 Task: In the  document diagram.html. Below name insert the link: 'www.instagram.com' Insert Dropdown below the link: Review Status  'Select Under review'Insert Header and write  Ramsons. Change font style to  Lobster
Action: Mouse moved to (285, 315)
Screenshot: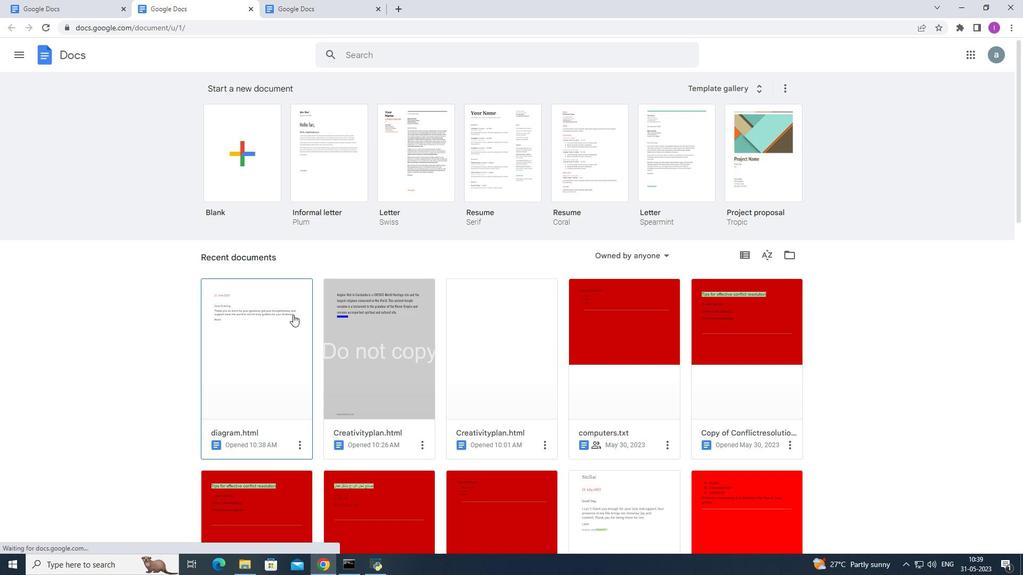 
Action: Mouse pressed left at (285, 315)
Screenshot: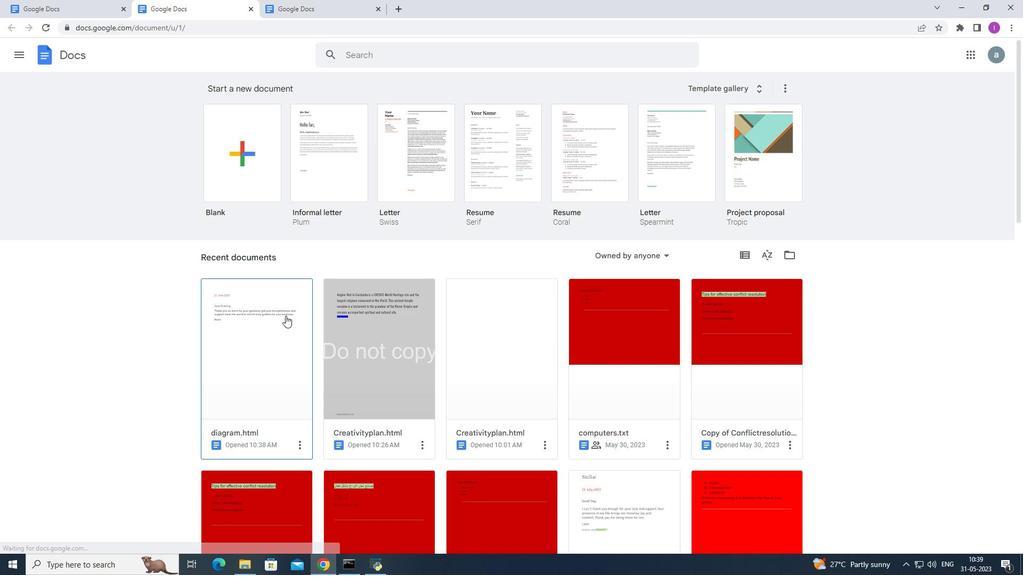 
Action: Mouse moved to (370, 278)
Screenshot: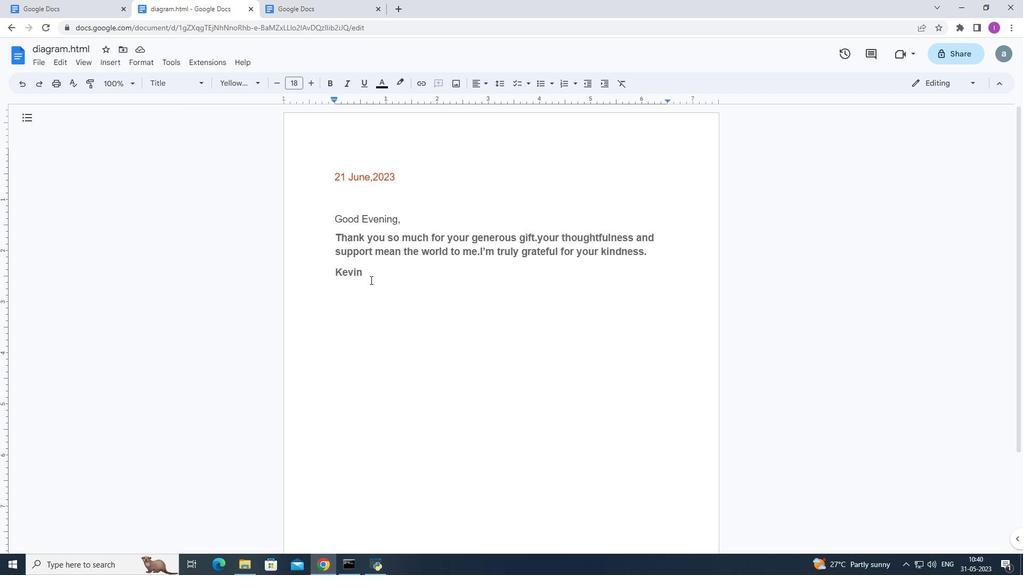 
Action: Mouse pressed left at (370, 278)
Screenshot: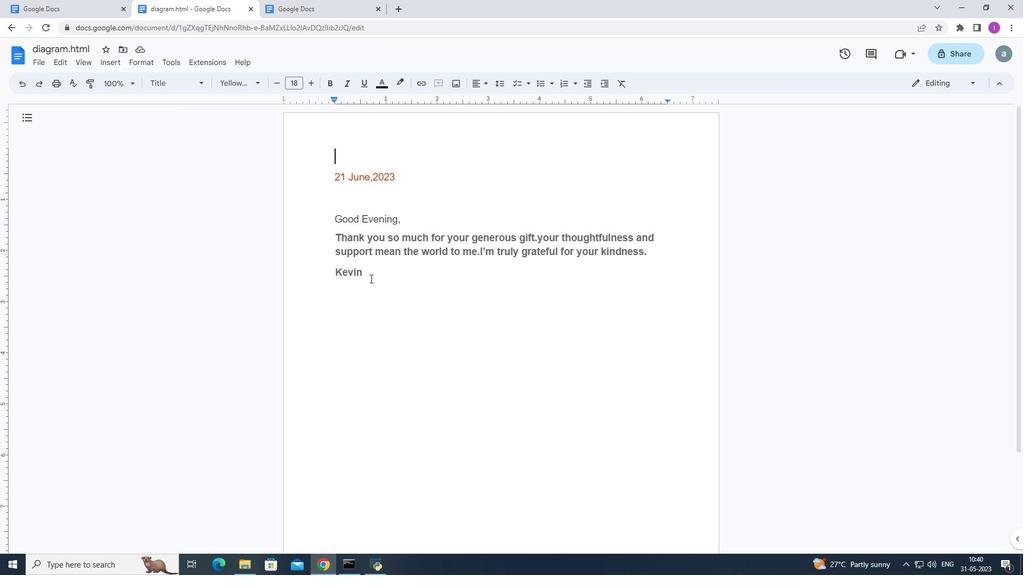 
Action: Key pressed <Key.enter>
Screenshot: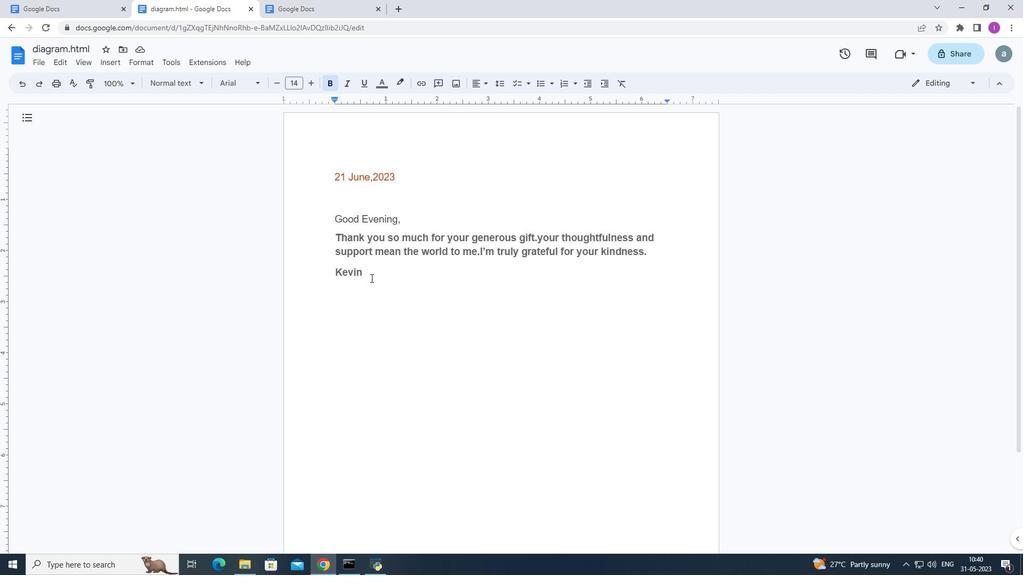 
Action: Mouse moved to (110, 61)
Screenshot: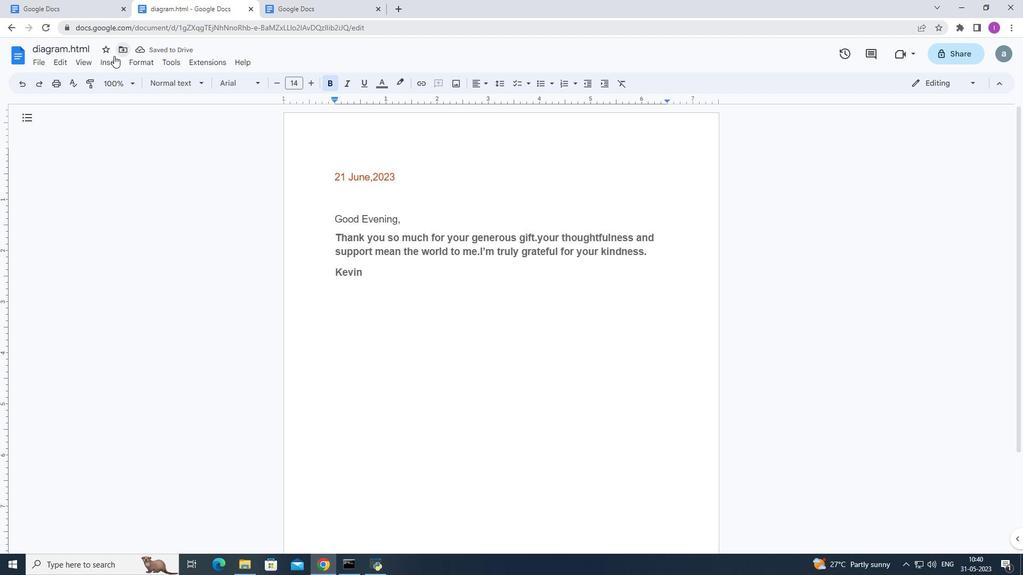 
Action: Mouse pressed left at (110, 61)
Screenshot: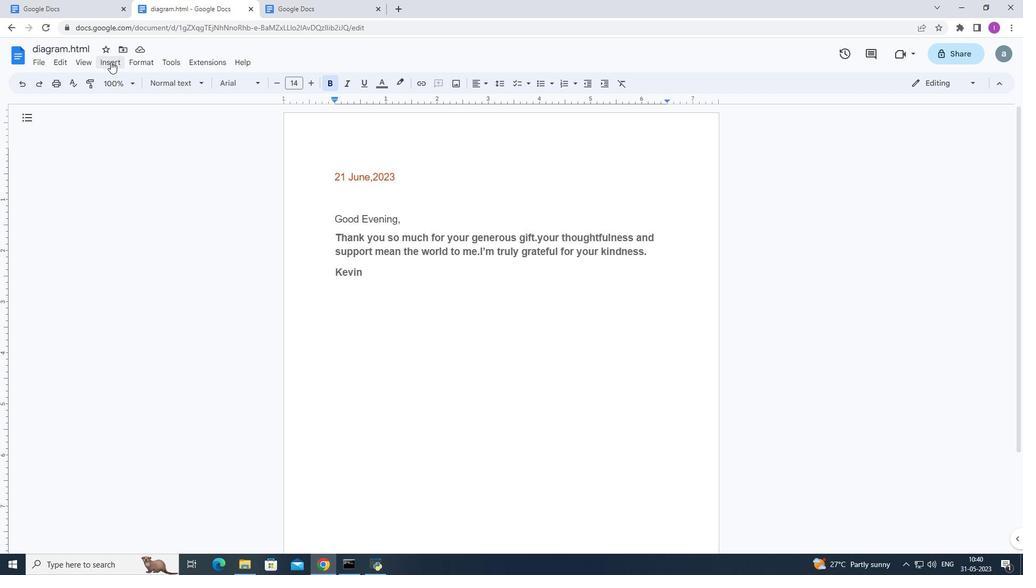 
Action: Mouse moved to (134, 392)
Screenshot: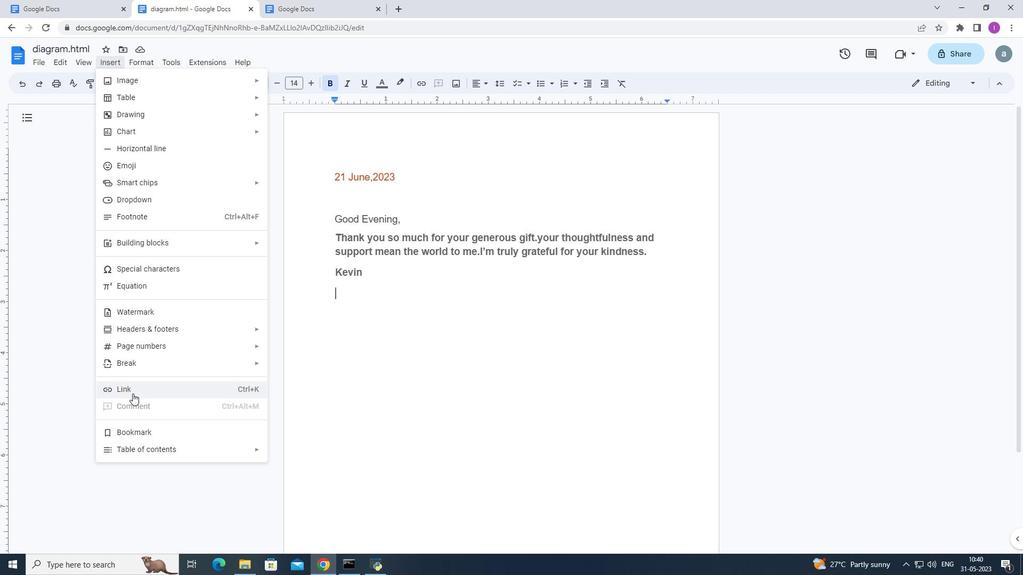 
Action: Mouse pressed left at (134, 392)
Screenshot: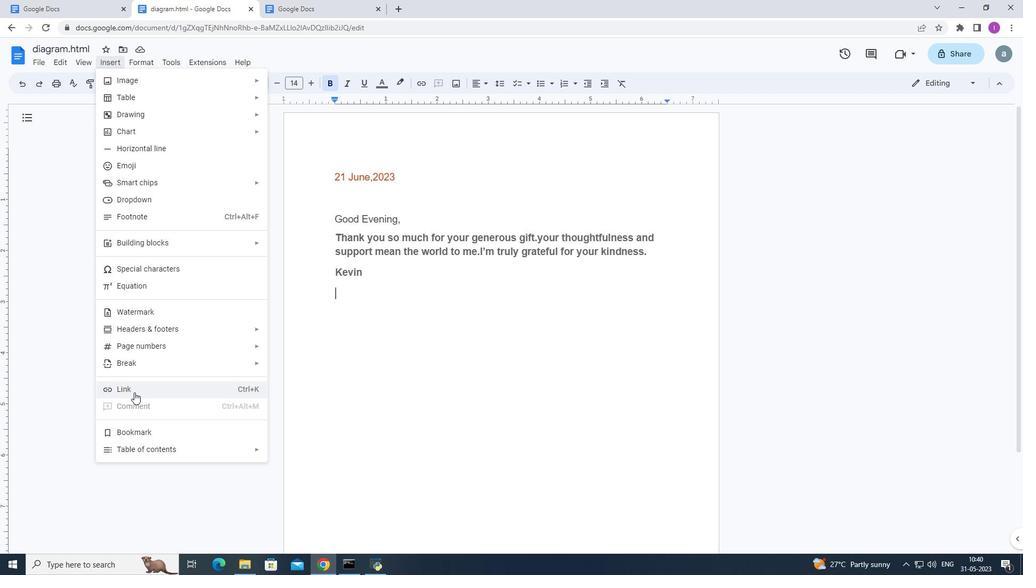 
Action: Mouse moved to (418, 358)
Screenshot: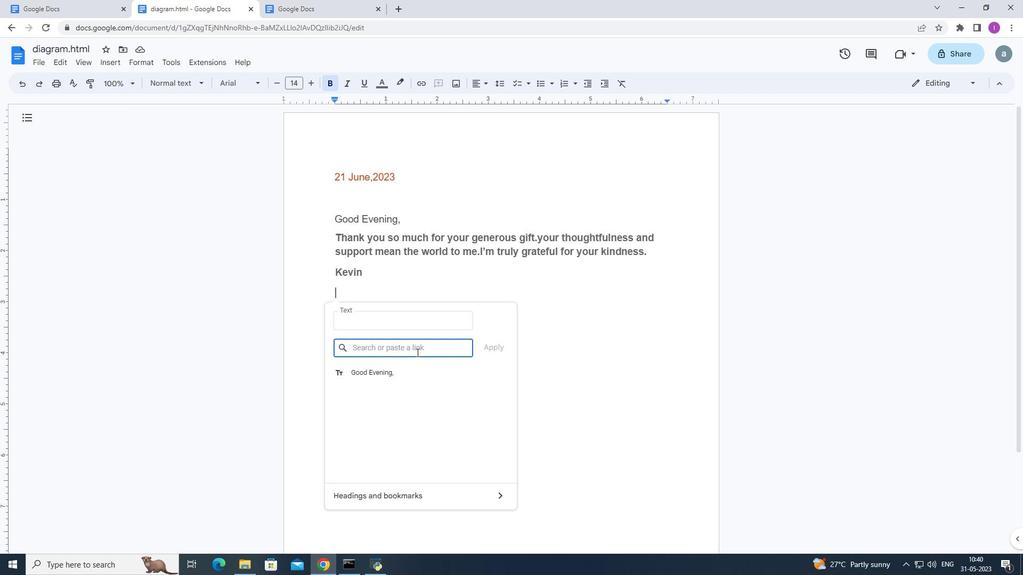 
Action: Key pressed www.instagram.com
Screenshot: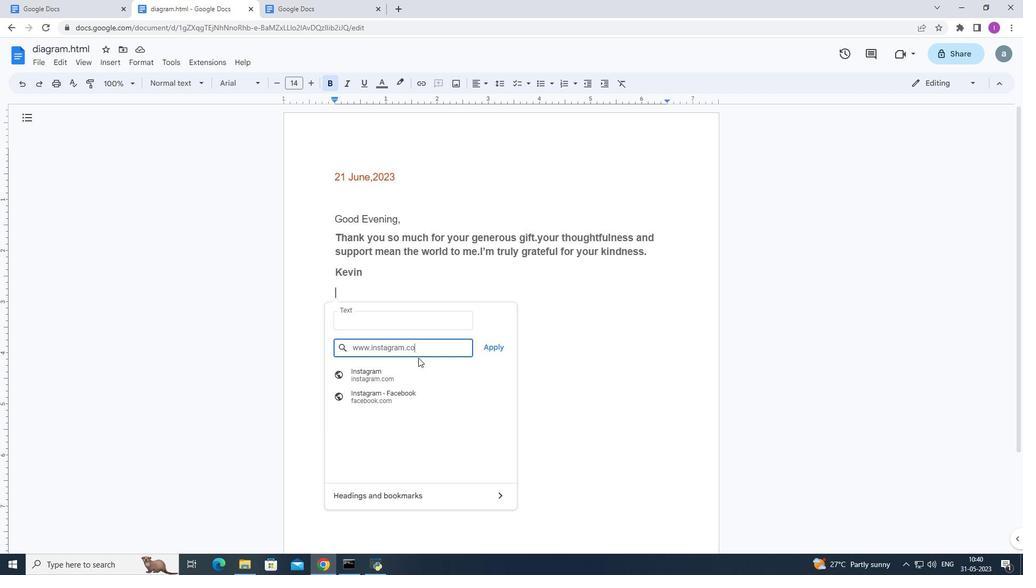 
Action: Mouse moved to (492, 346)
Screenshot: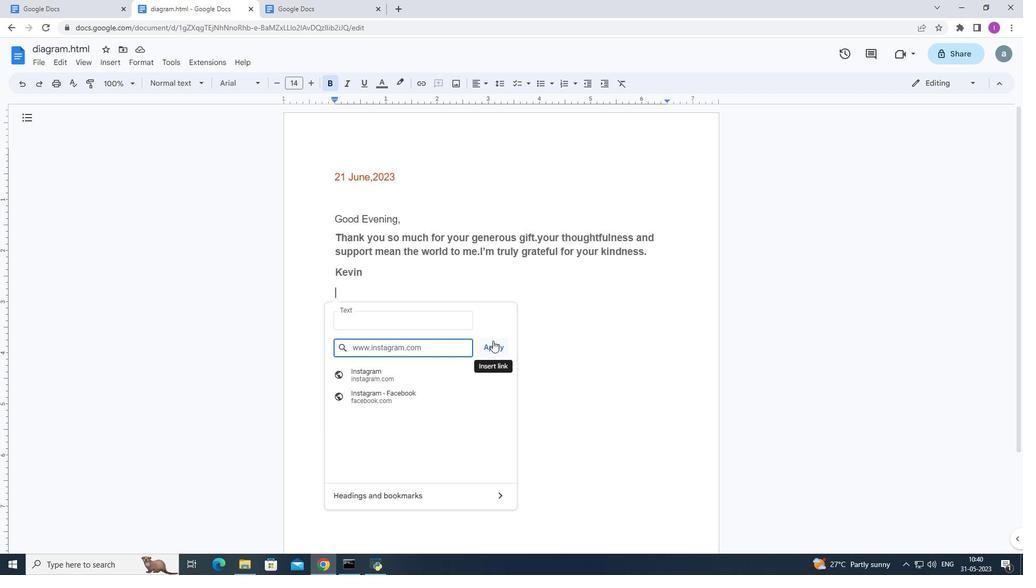 
Action: Mouse pressed left at (492, 346)
Screenshot: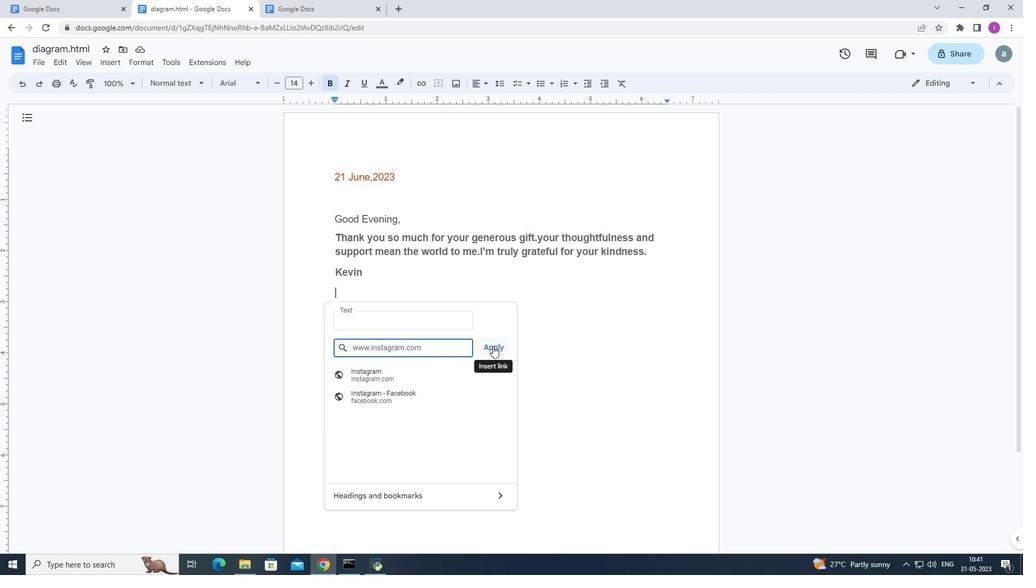 
Action: Mouse moved to (435, 323)
Screenshot: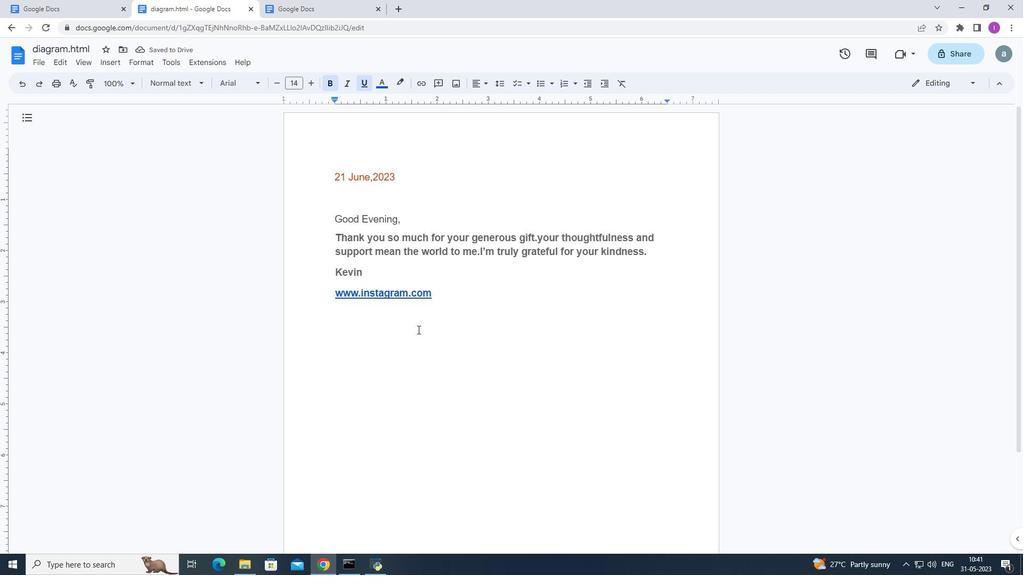 
Action: Key pressed <Key.enter>
Screenshot: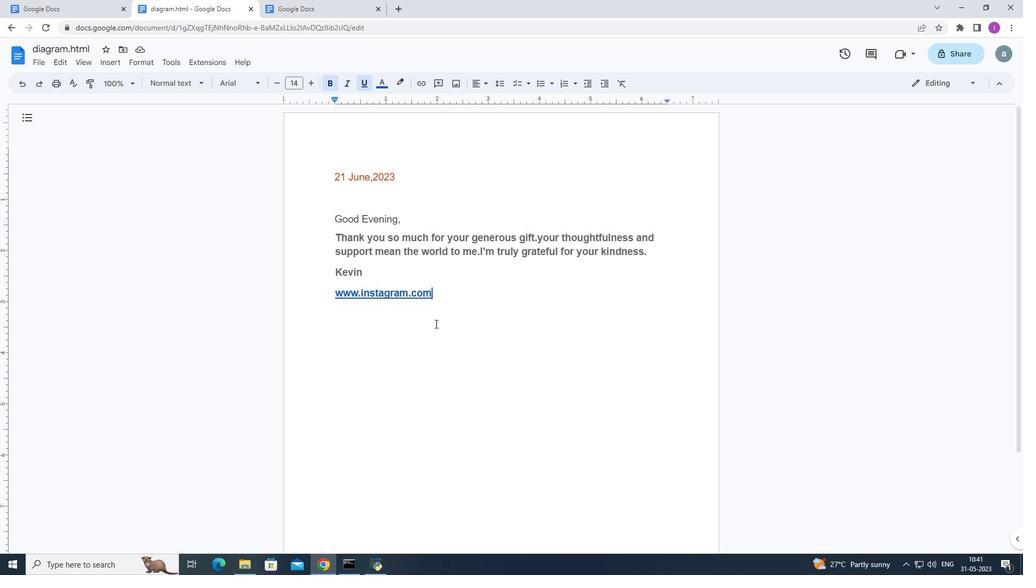 
Action: Mouse moved to (115, 61)
Screenshot: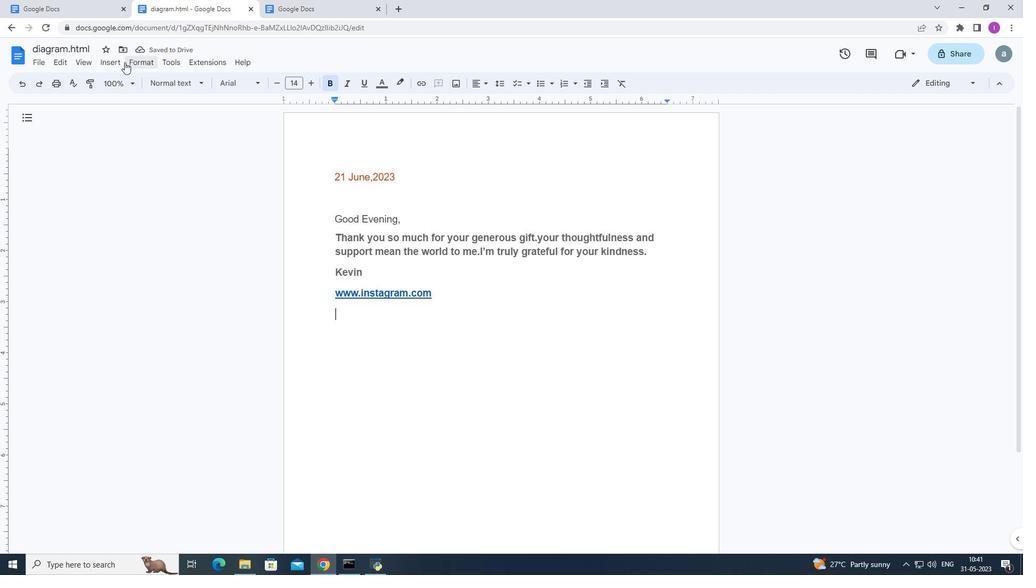 
Action: Mouse pressed left at (115, 61)
Screenshot: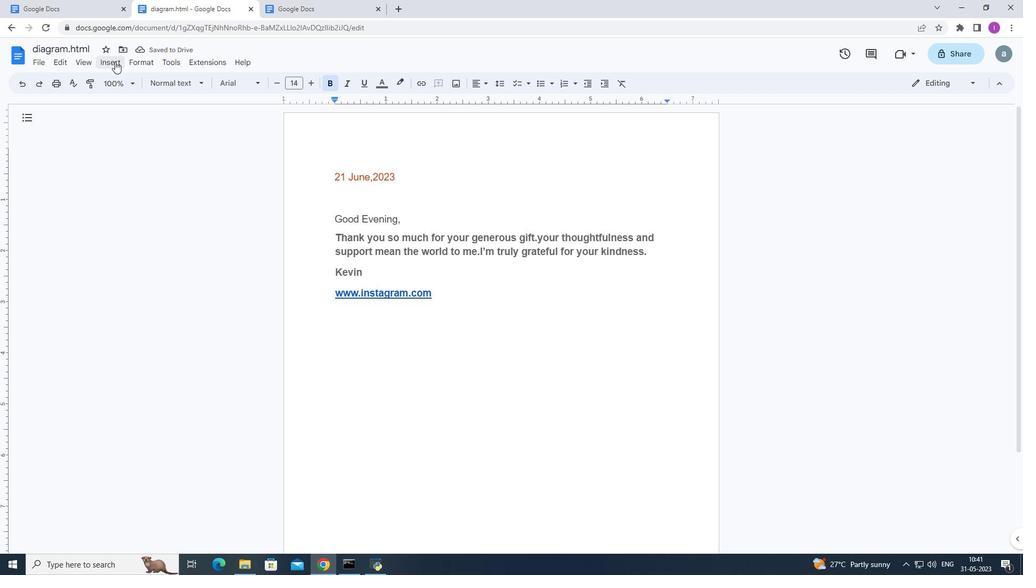 
Action: Mouse moved to (118, 198)
Screenshot: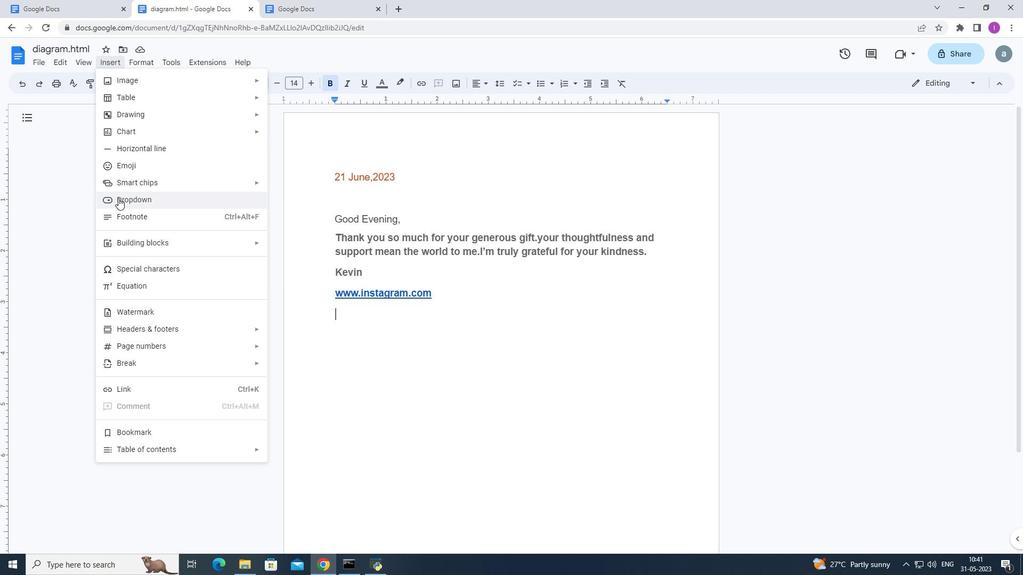 
Action: Mouse pressed left at (118, 198)
Screenshot: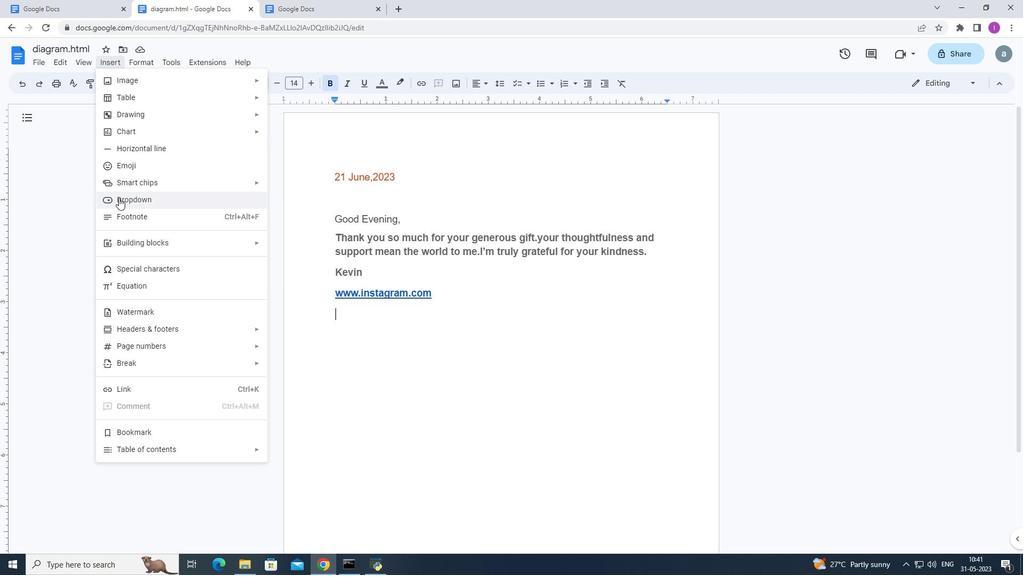 
Action: Mouse moved to (517, 472)
Screenshot: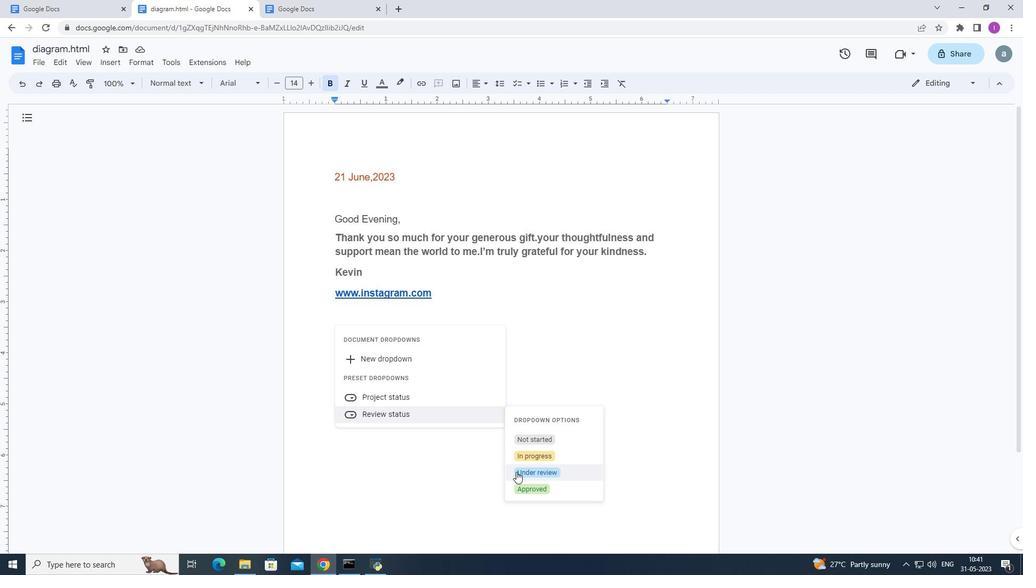 
Action: Mouse pressed left at (517, 472)
Screenshot: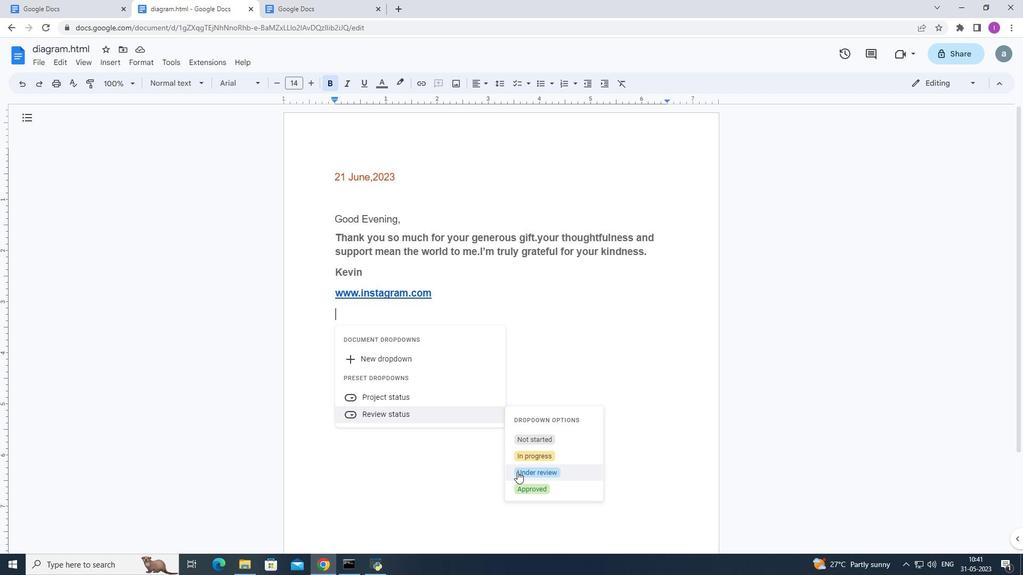 
Action: Mouse moved to (105, 59)
Screenshot: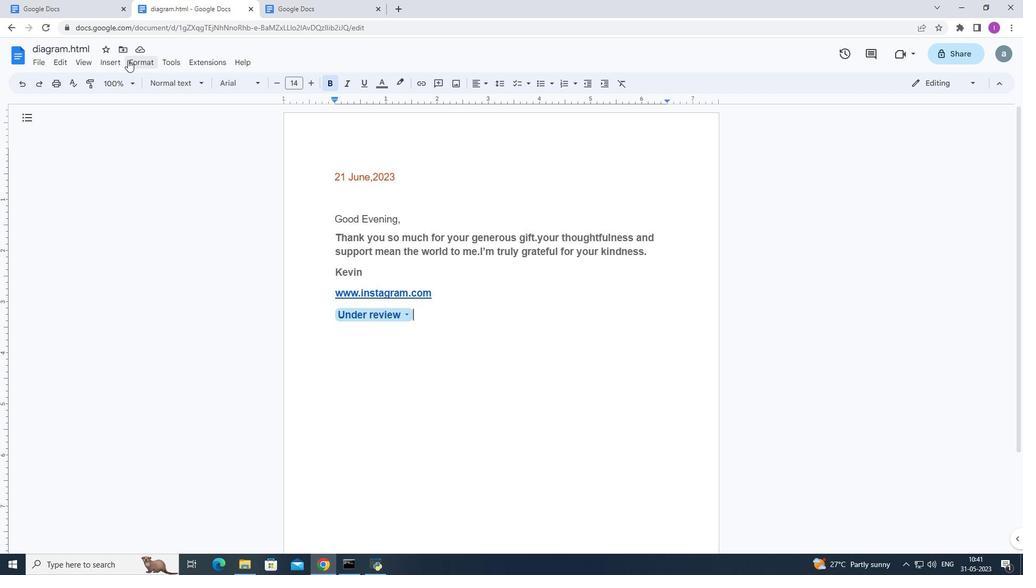 
Action: Mouse pressed left at (105, 59)
Screenshot: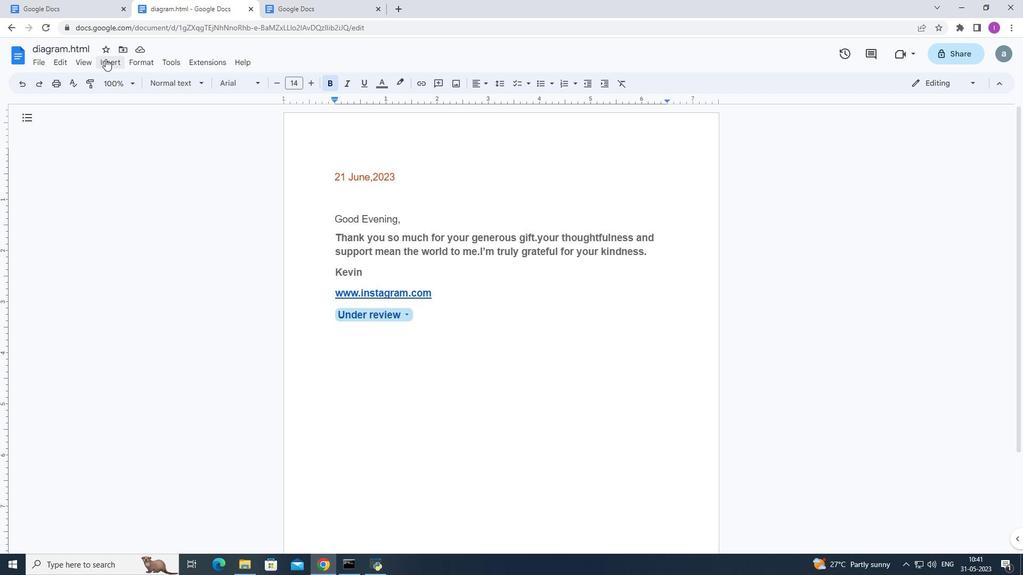 
Action: Mouse moved to (284, 335)
Screenshot: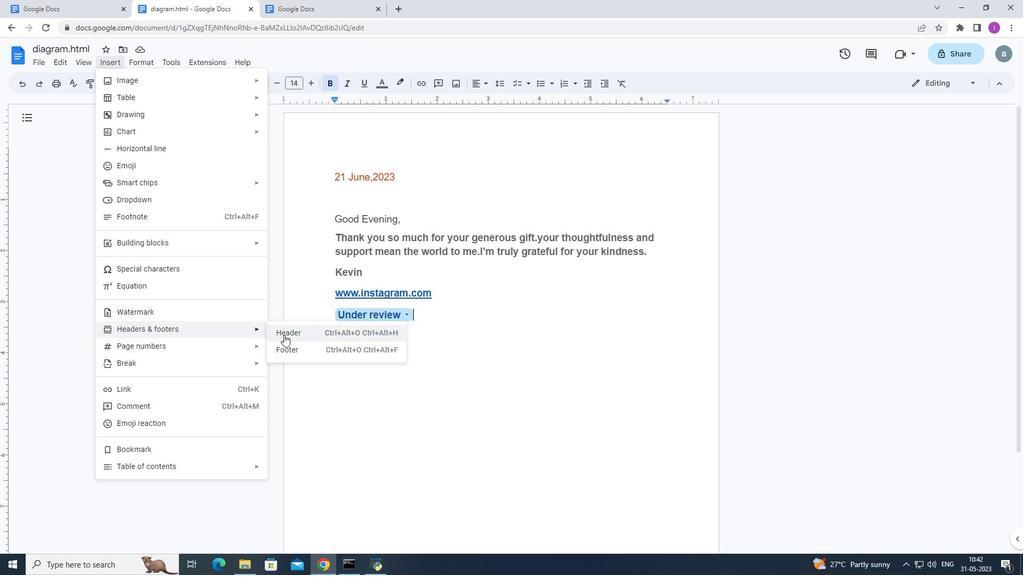 
Action: Mouse pressed left at (284, 335)
Screenshot: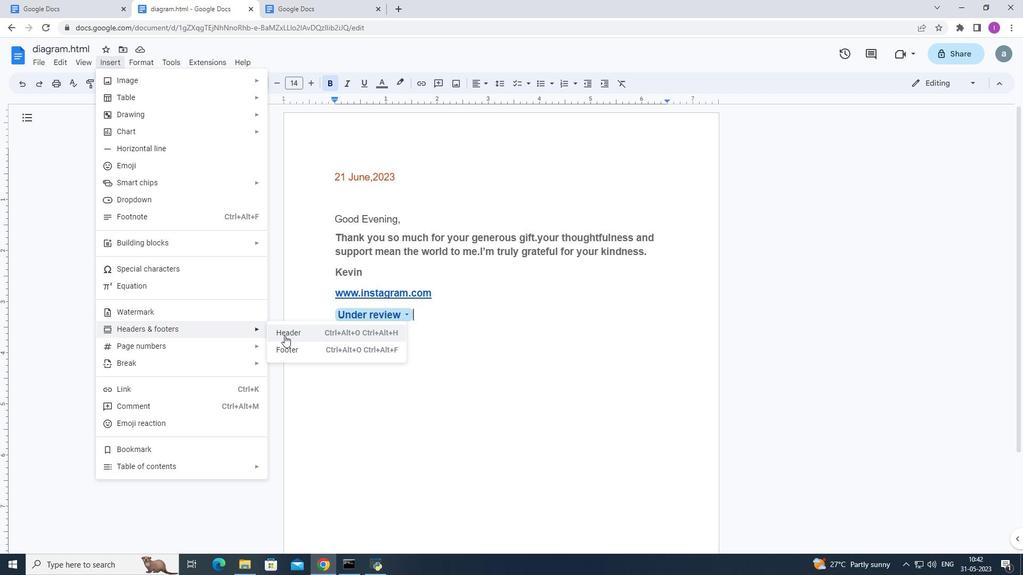 
Action: Mouse moved to (477, 146)
Screenshot: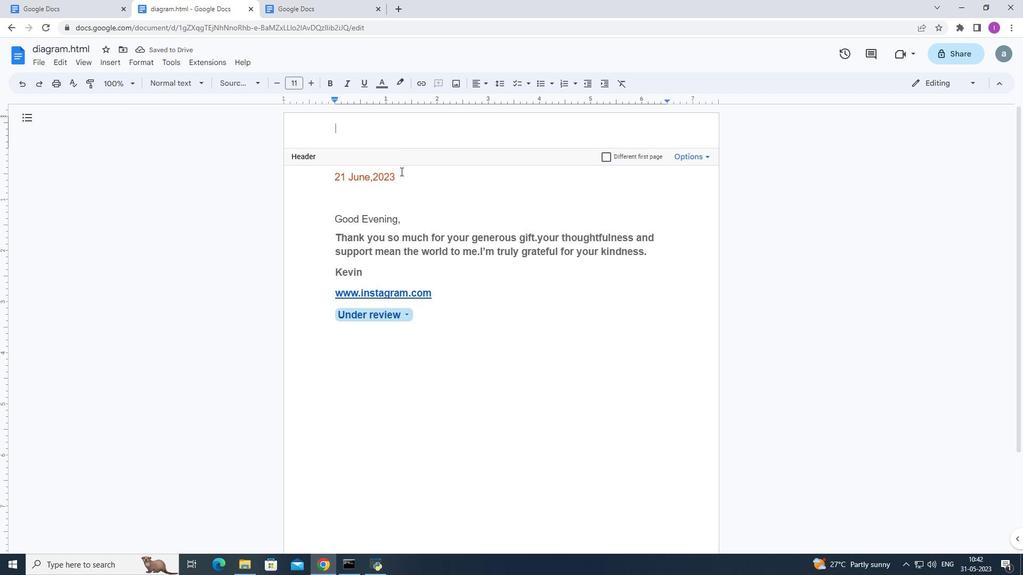 
Action: Key pressed <Key.shift>Ramsons
Screenshot: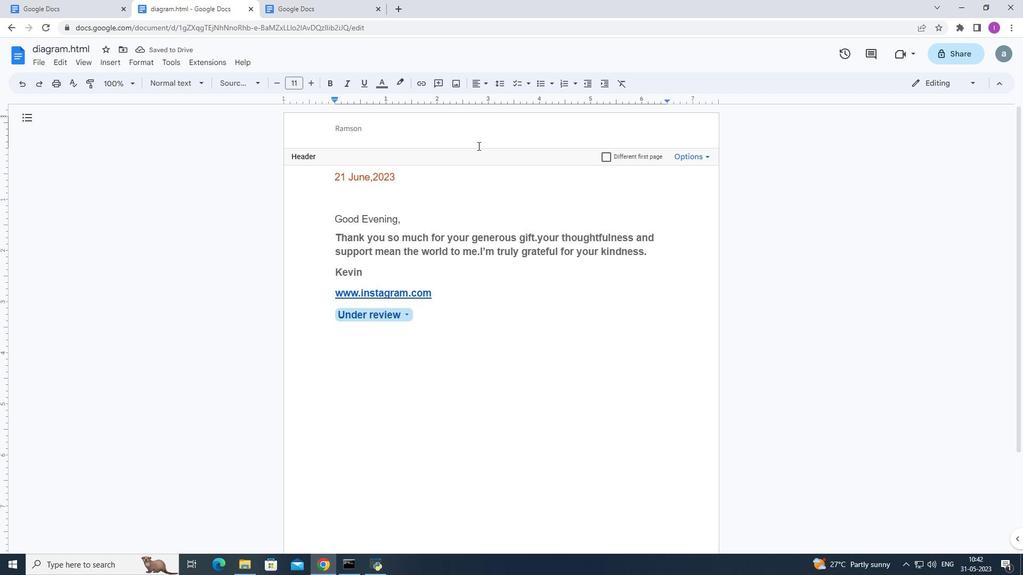 
Action: Mouse moved to (366, 127)
Screenshot: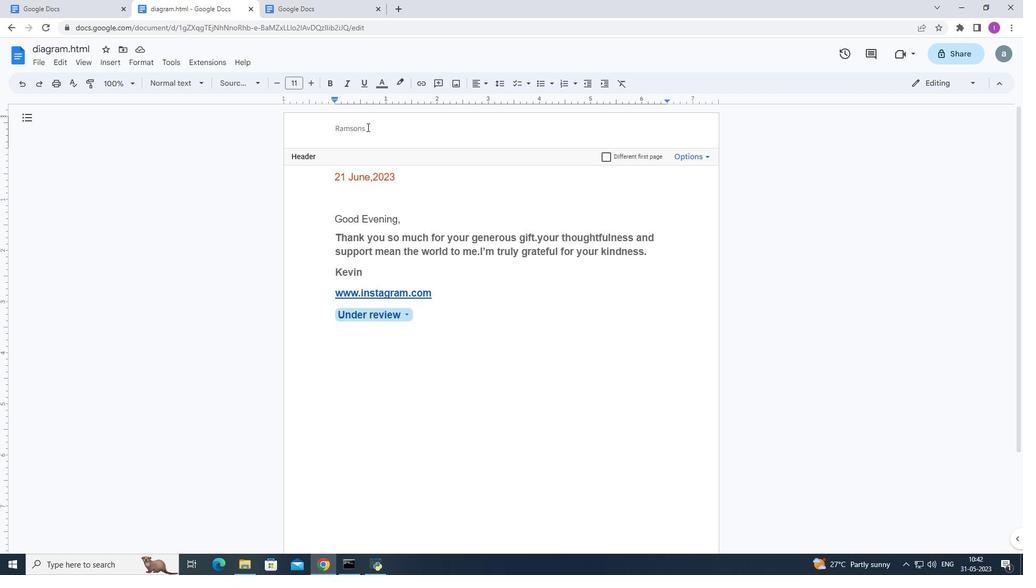 
Action: Mouse pressed left at (366, 127)
Screenshot: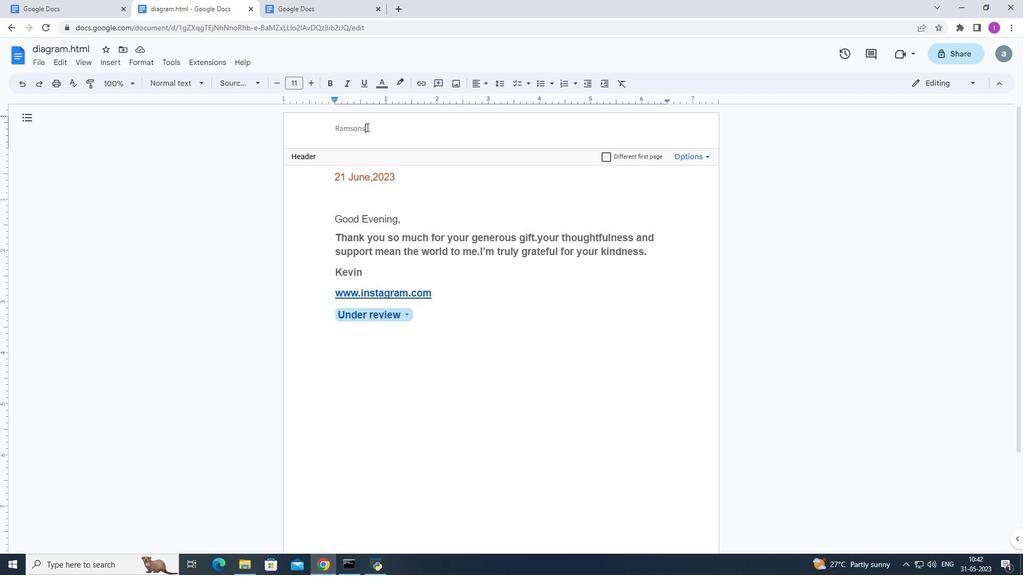 
Action: Mouse moved to (256, 78)
Screenshot: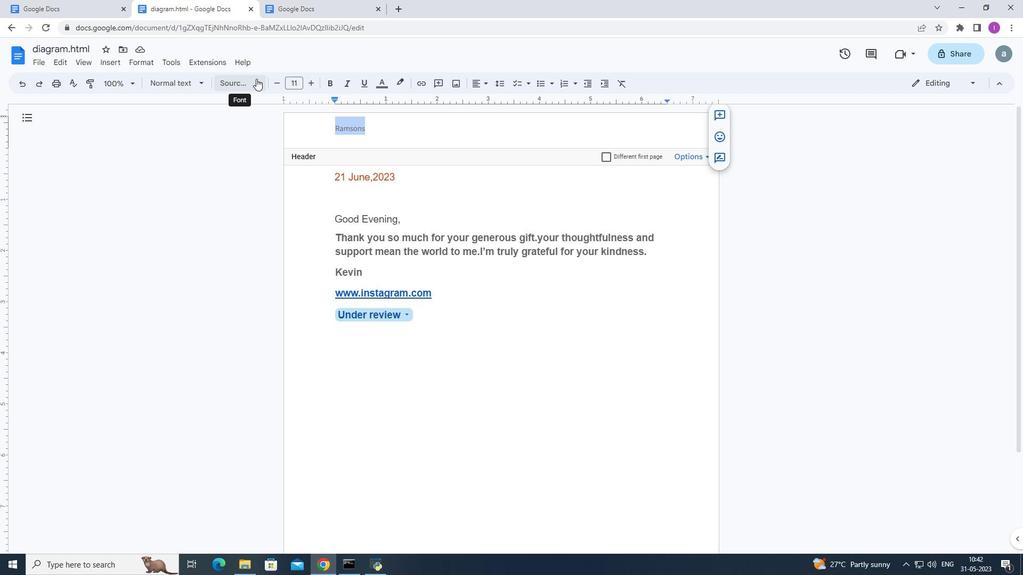 
Action: Mouse pressed left at (256, 78)
Screenshot: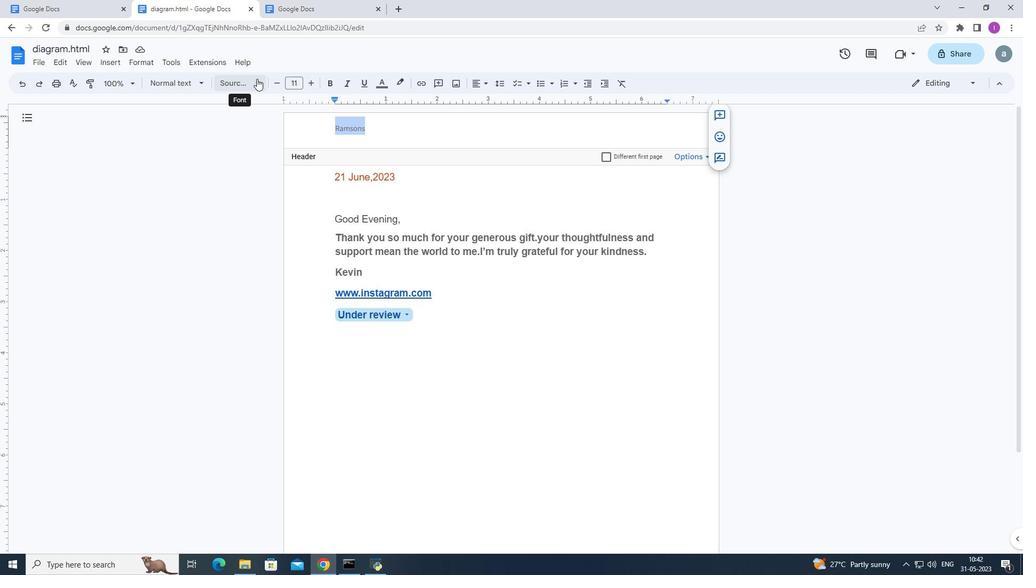 
Action: Mouse moved to (238, 361)
Screenshot: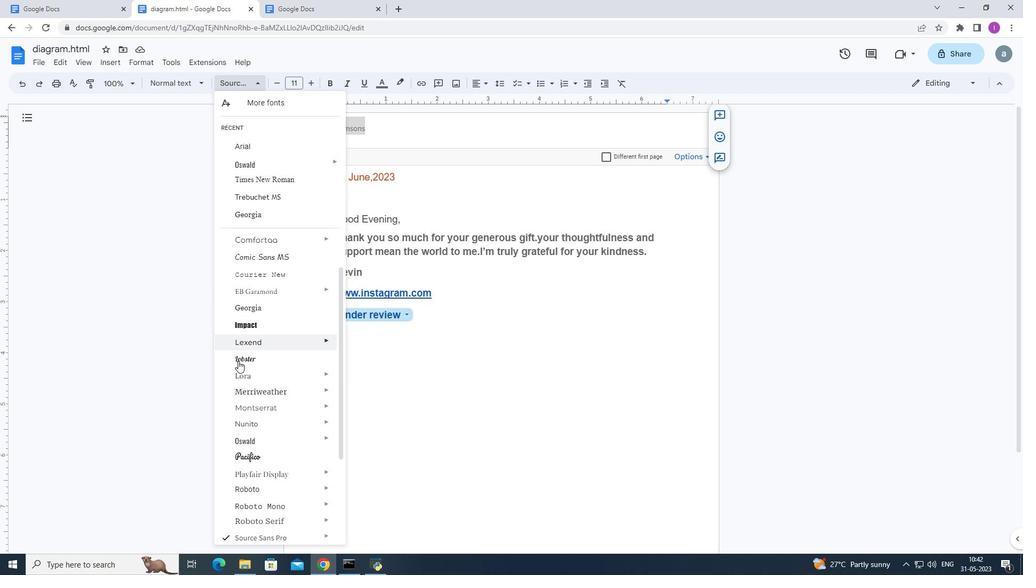 
Action: Mouse pressed left at (238, 361)
Screenshot: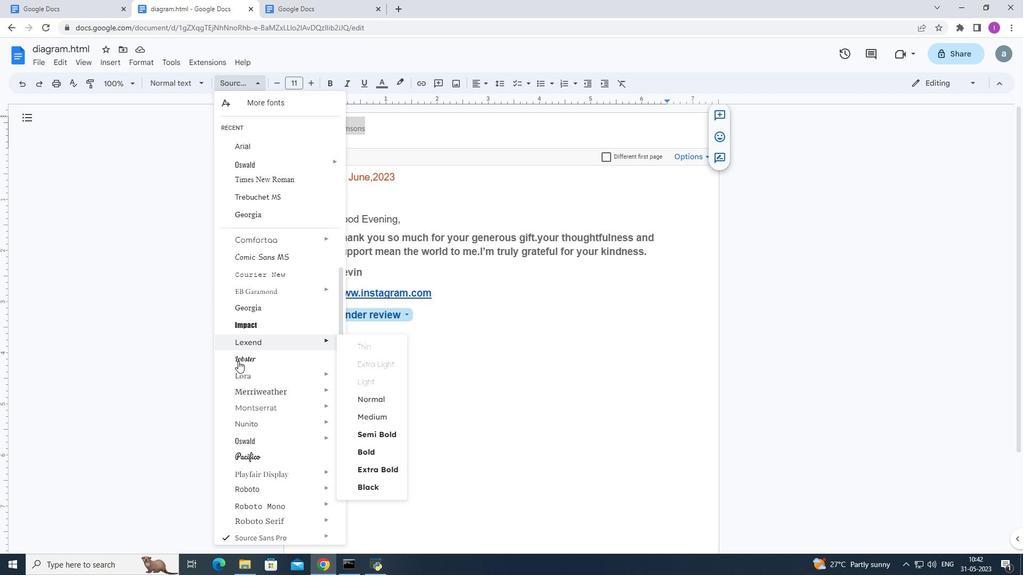 
Action: Mouse moved to (183, 249)
Screenshot: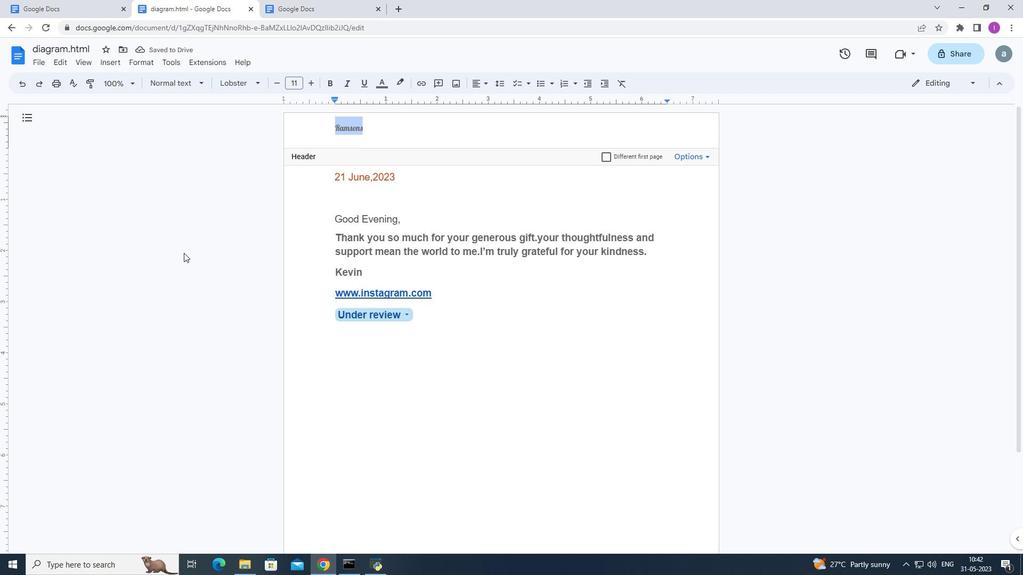 
